 Task: Create a rule to move emails from Shubham Jain with the subject 'Application' to the 'Development' folder.
Action: Mouse moved to (68, 168)
Screenshot: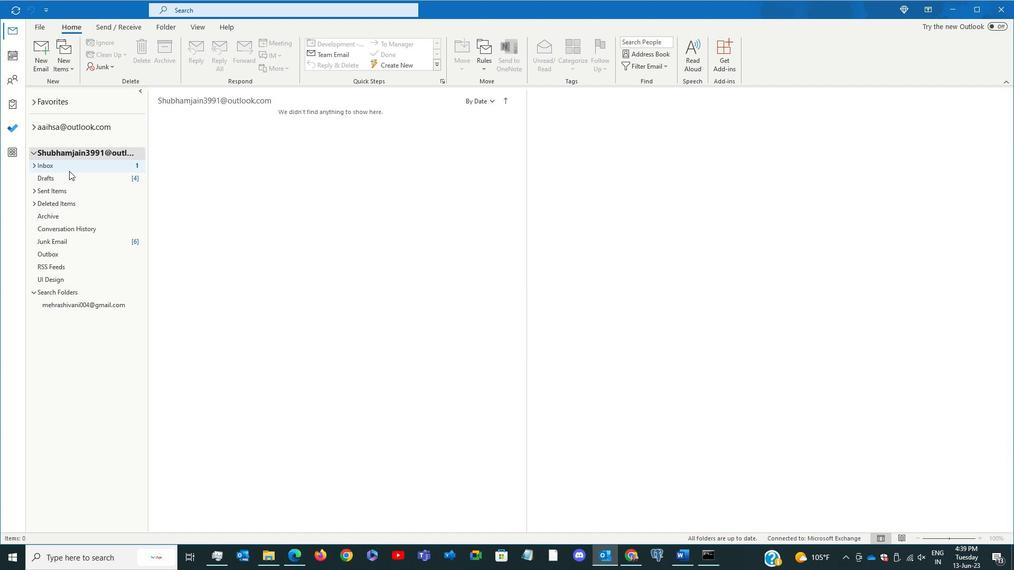 
Action: Mouse pressed left at (68, 168)
Screenshot: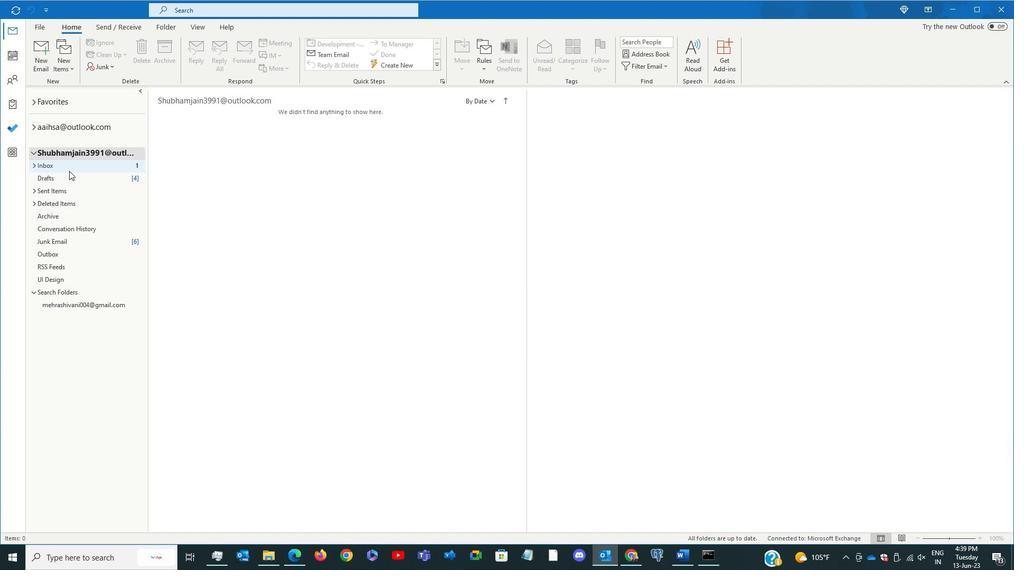 
Action: Mouse moved to (481, 66)
Screenshot: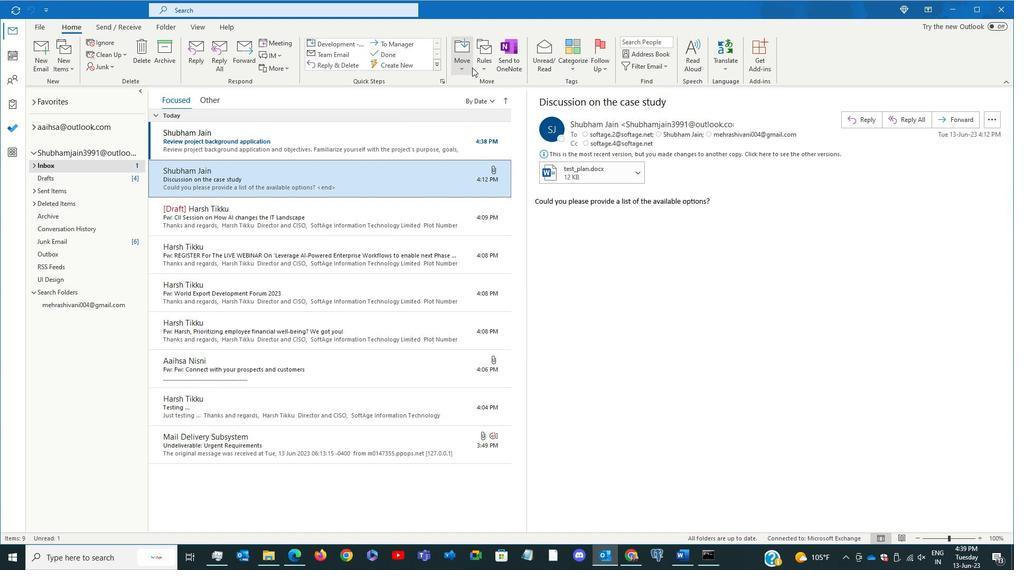 
Action: Mouse pressed left at (481, 66)
Screenshot: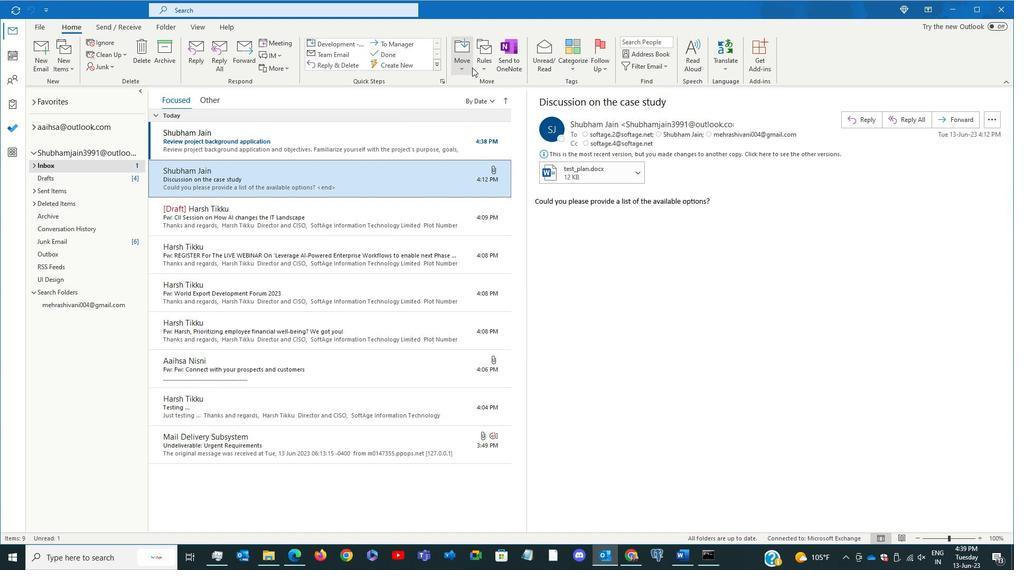 
Action: Mouse moved to (508, 156)
Screenshot: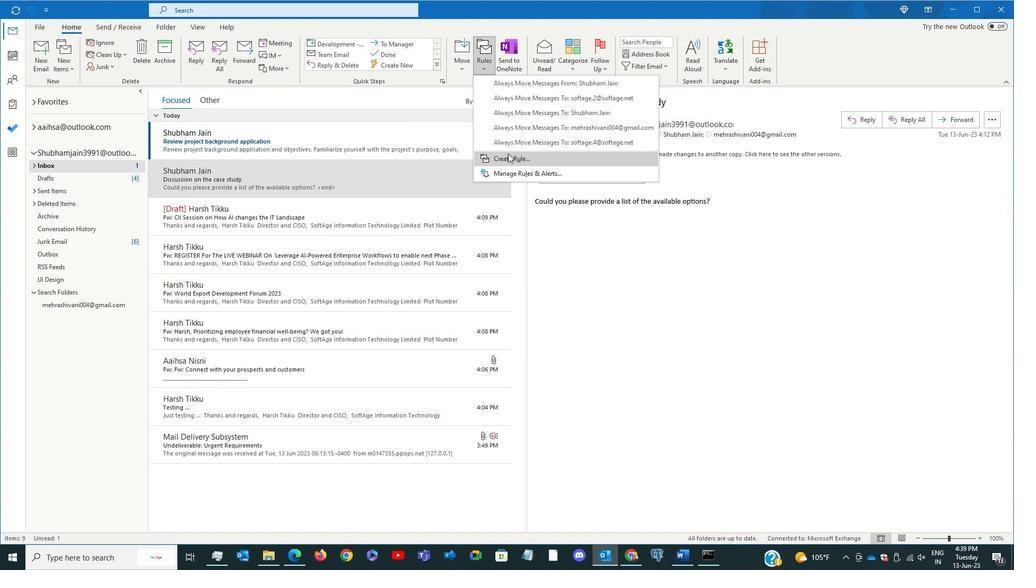 
Action: Mouse pressed left at (508, 156)
Screenshot: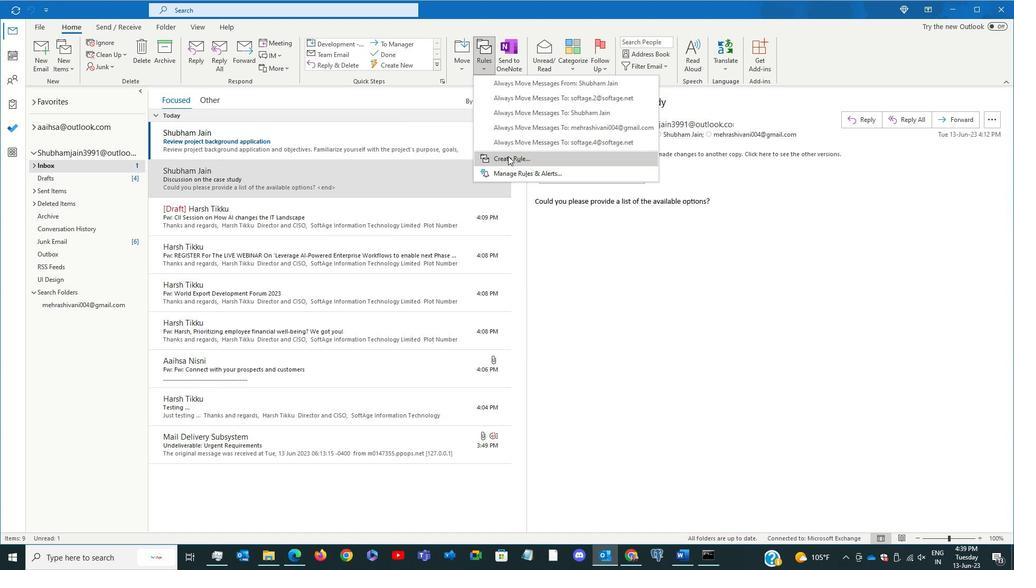 
Action: Mouse moved to (402, 244)
Screenshot: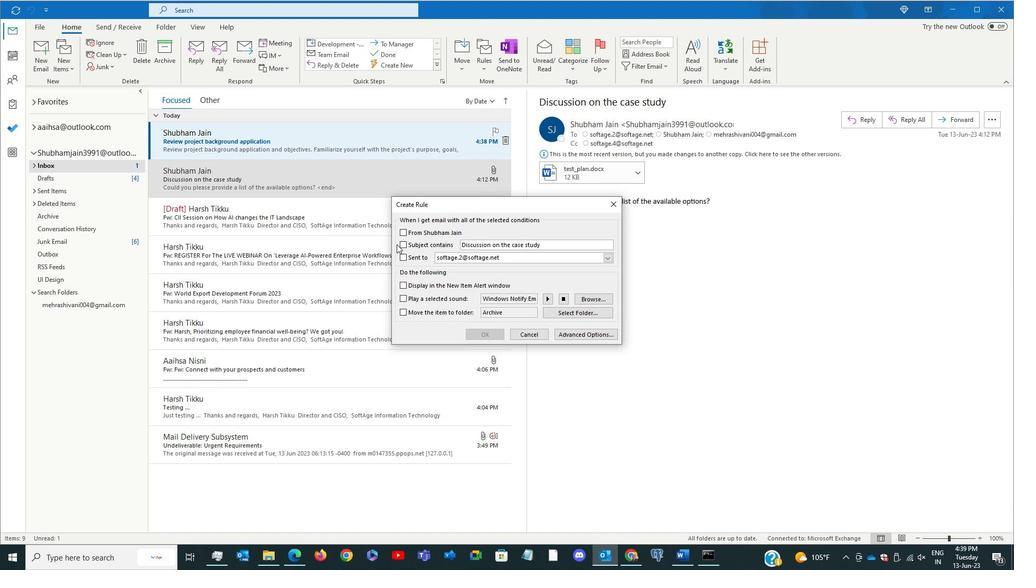 
Action: Mouse pressed left at (402, 244)
Screenshot: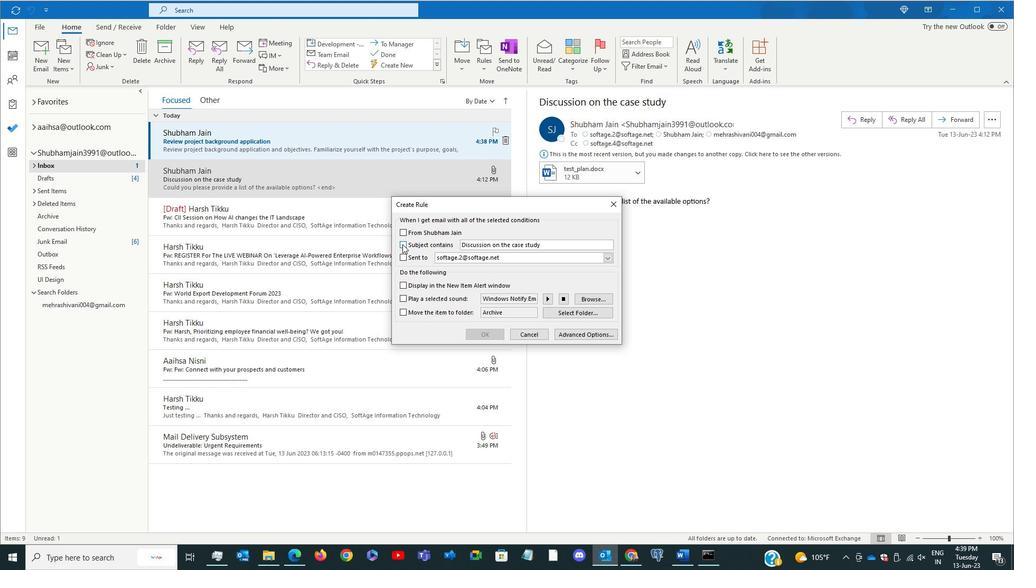 
Action: Mouse moved to (543, 246)
Screenshot: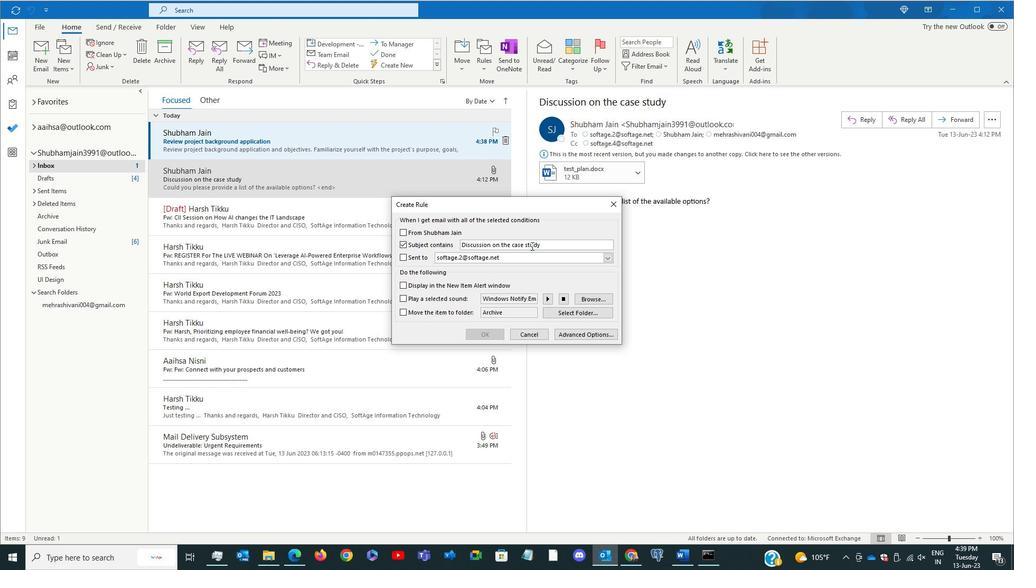 
Action: Mouse pressed left at (543, 246)
Screenshot: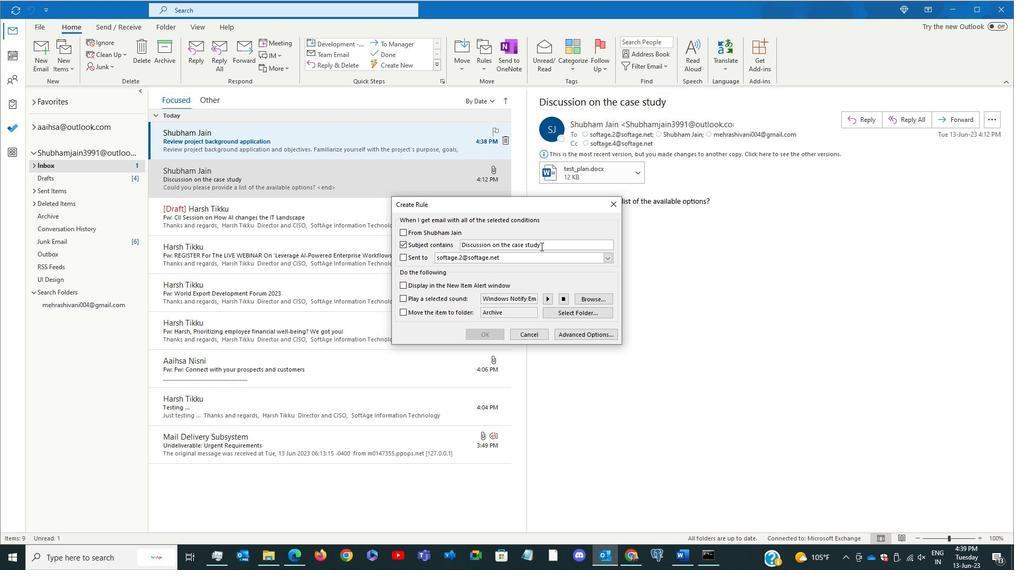 
Action: Key pressed <Key.backspace><Key.backspace><Key.backspace><Key.backspace><Key.backspace><Key.backspace><Key.backspace><Key.backspace><Key.backspace><Key.backspace><Key.backspace><Key.backspace><Key.backspace><Key.backspace><Key.backspace><Key.backspace><Key.backspace><Key.backspace><Key.backspace><Key.backspace><Key.backspace><Key.backspace><Key.backspace><Key.backspace><Key.backspace><Key.backspace><Key.backspace><Key.backspace><Key.backspace><Key.backspace><Key.backspace><Key.backspace><Key.backspace><Key.backspace><Key.backspace><Key.backspace><Key.backspace><Key.shift>APPLICATION
Screenshot: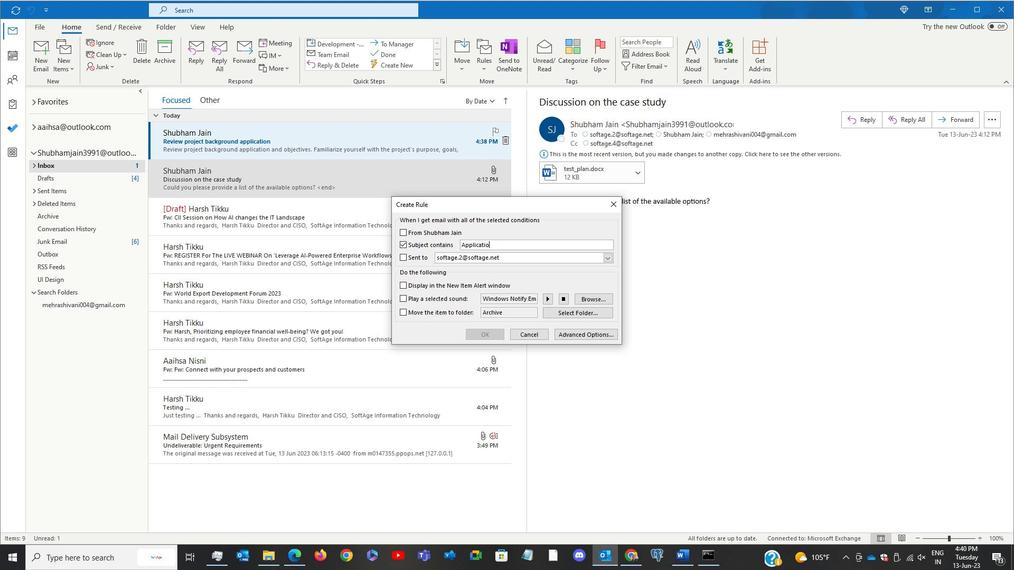 
Action: Mouse moved to (404, 312)
Screenshot: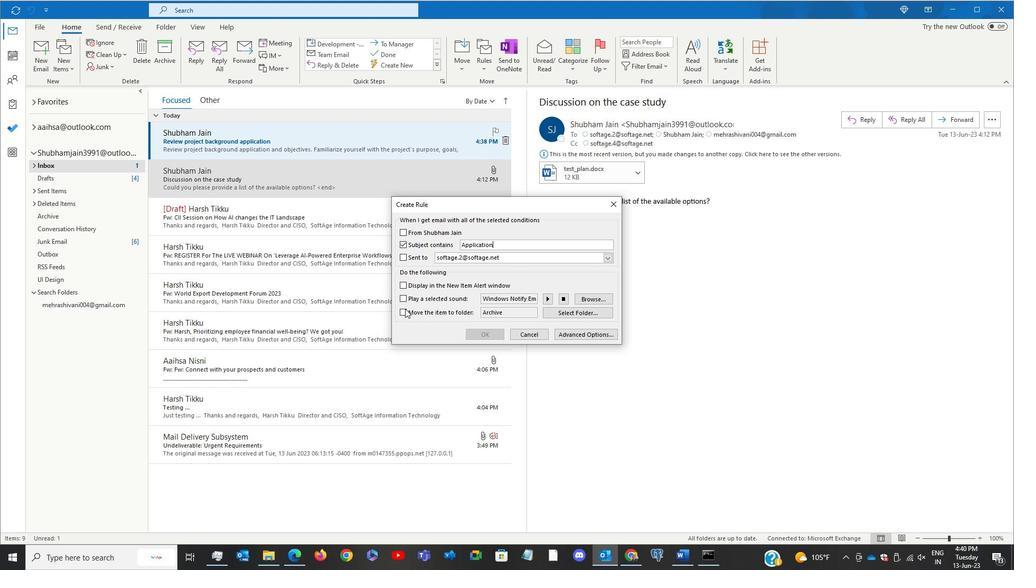 
Action: Mouse pressed left at (404, 312)
Screenshot: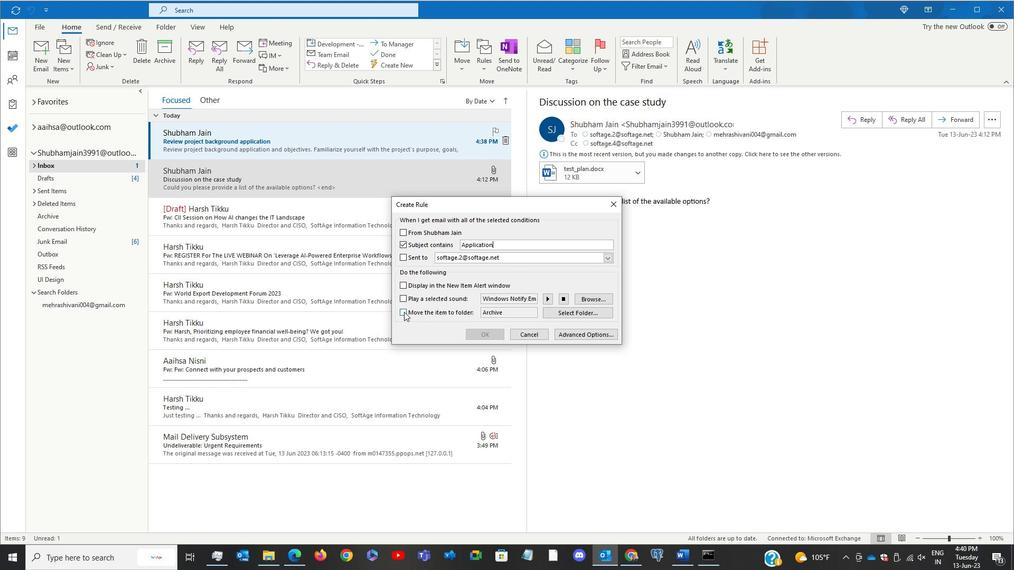 
Action: Mouse moved to (553, 314)
Screenshot: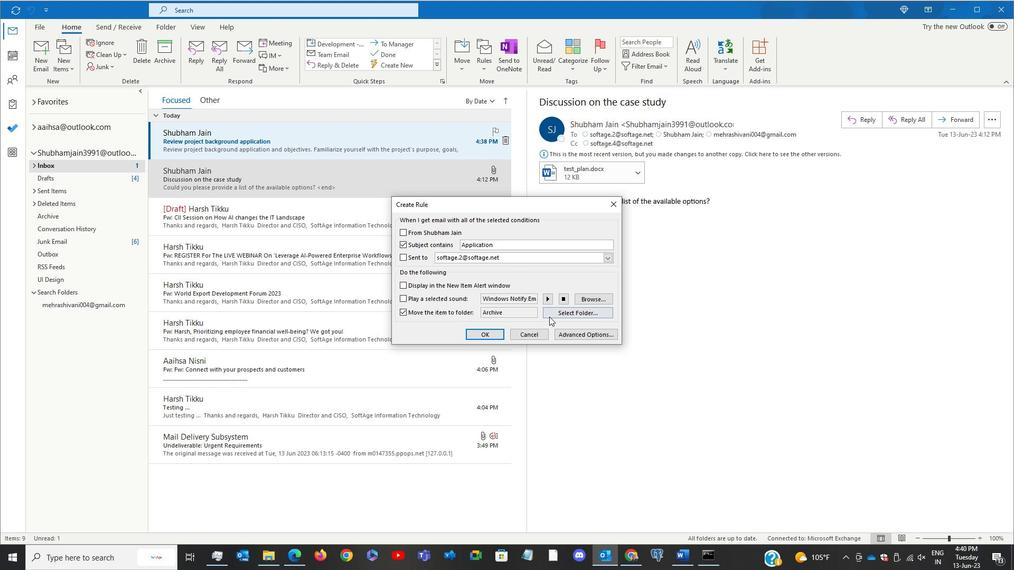 
Action: Mouse pressed left at (553, 314)
Screenshot: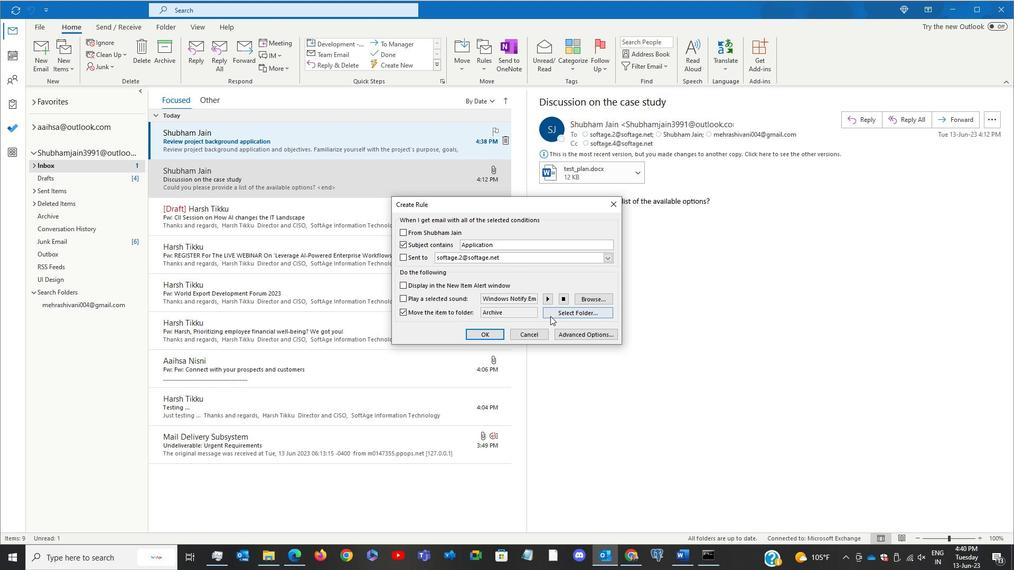 
Action: Mouse moved to (470, 327)
Screenshot: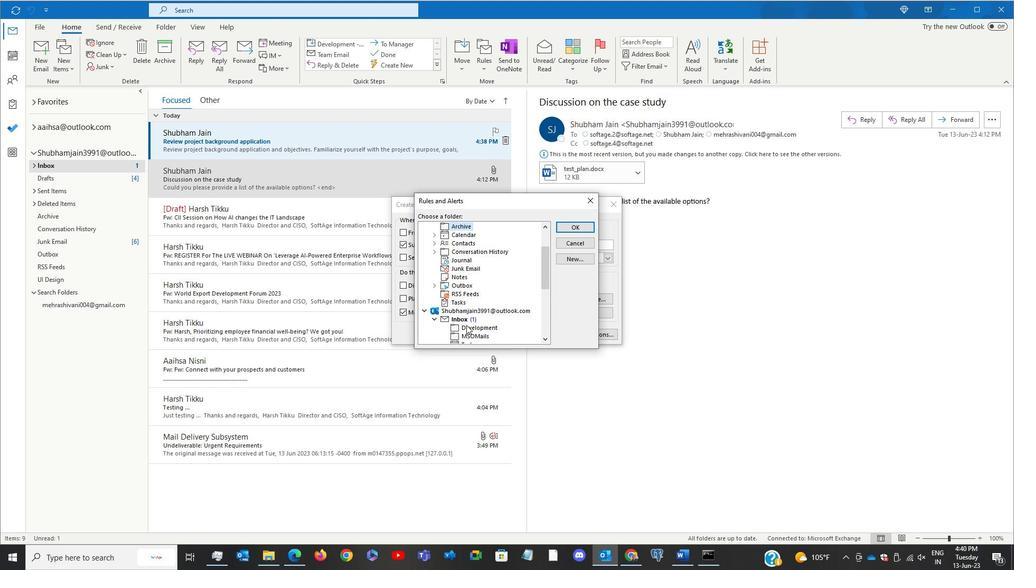 
Action: Mouse pressed left at (470, 327)
Screenshot: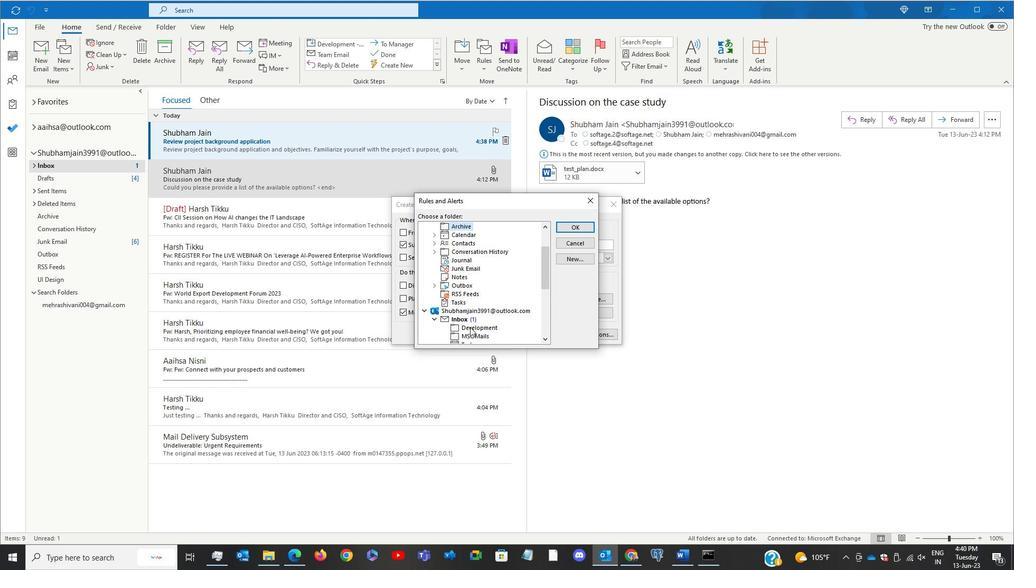 
Action: Mouse moved to (569, 228)
Screenshot: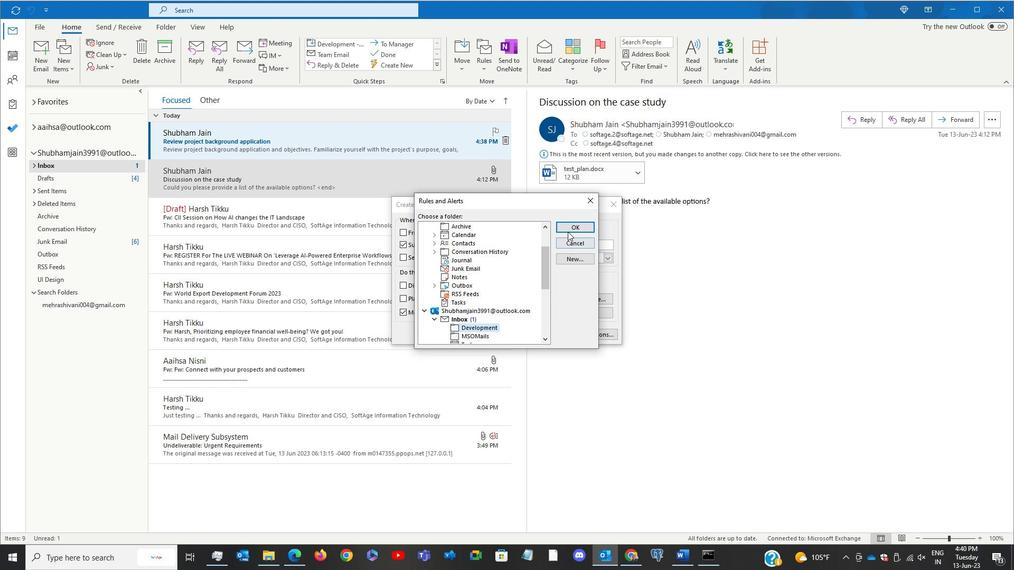 
Action: Mouse pressed left at (569, 228)
Screenshot: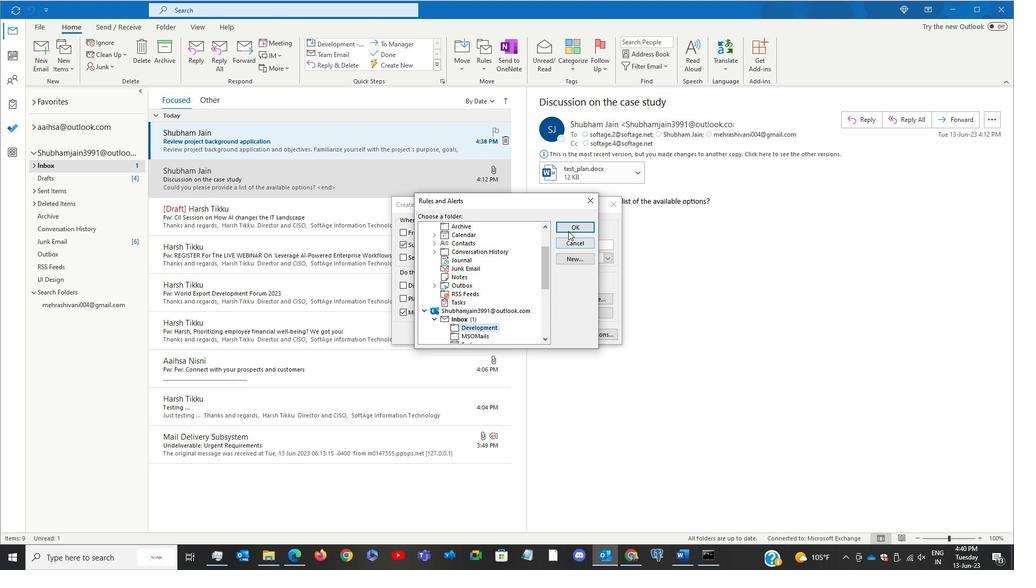 
Action: Mouse moved to (490, 330)
Screenshot: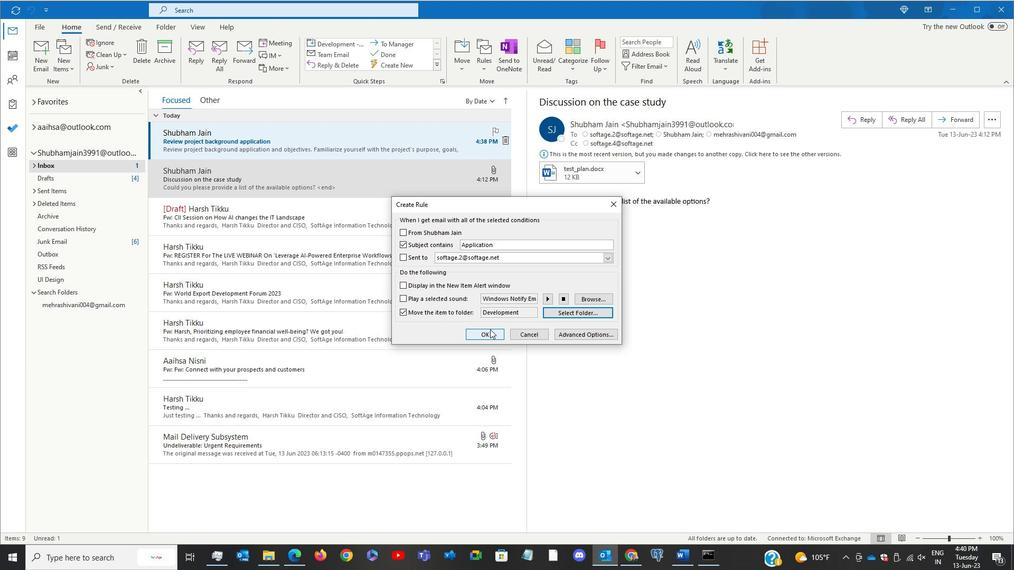 
Action: Mouse pressed left at (490, 330)
Screenshot: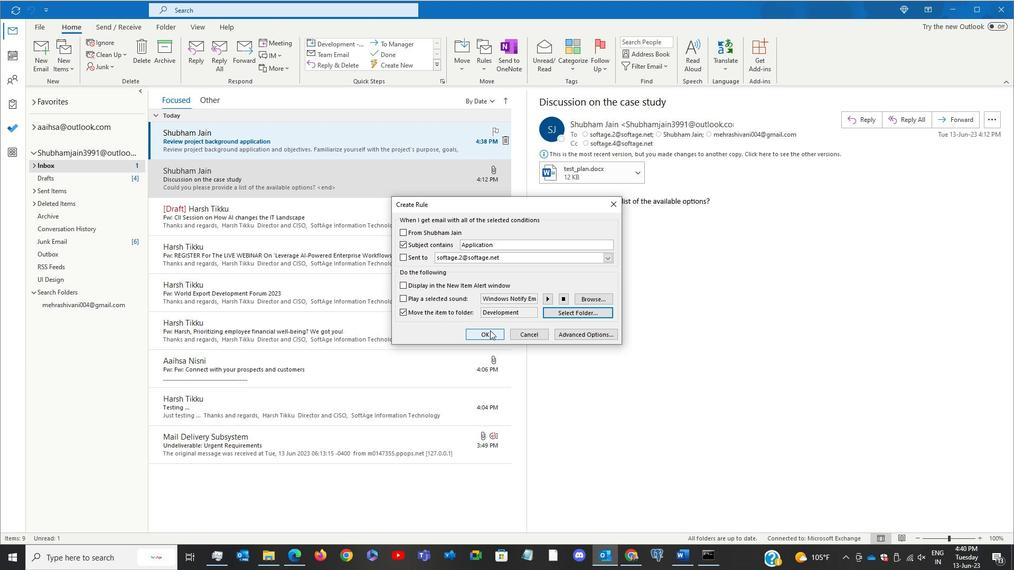 
Action: Mouse moved to (429, 268)
Screenshot: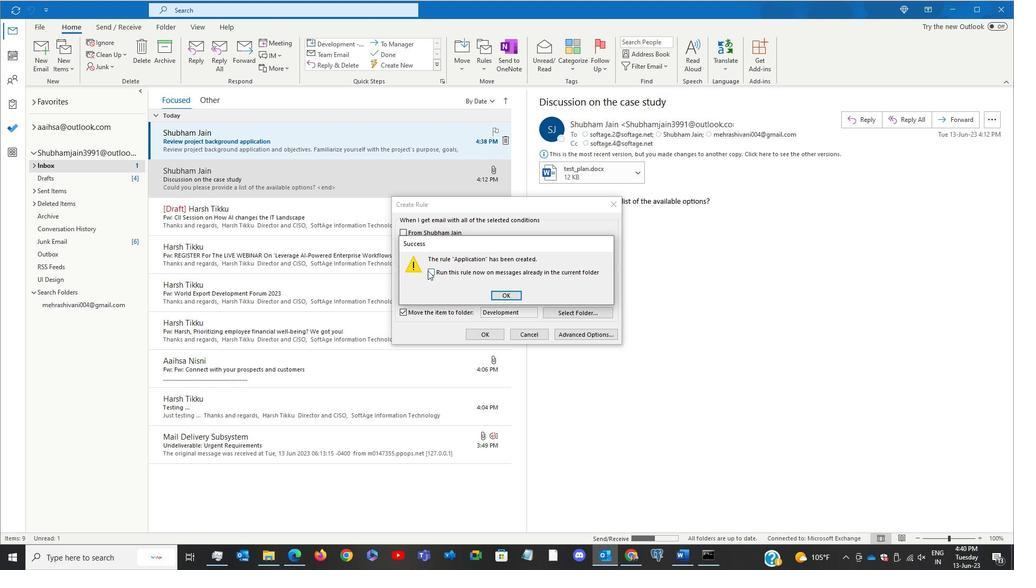 
Action: Mouse pressed left at (429, 268)
Screenshot: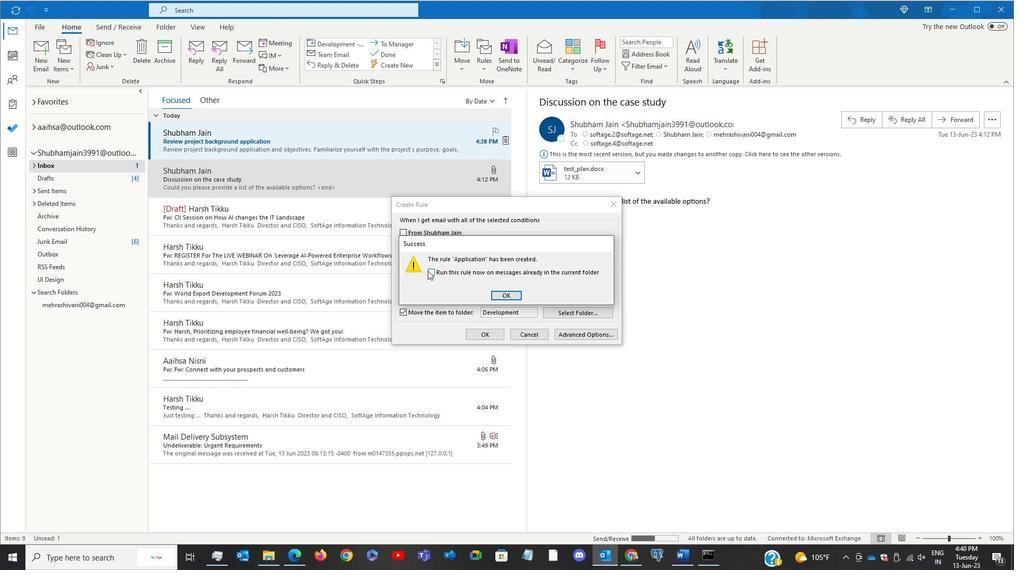 
Action: Mouse moved to (501, 296)
Screenshot: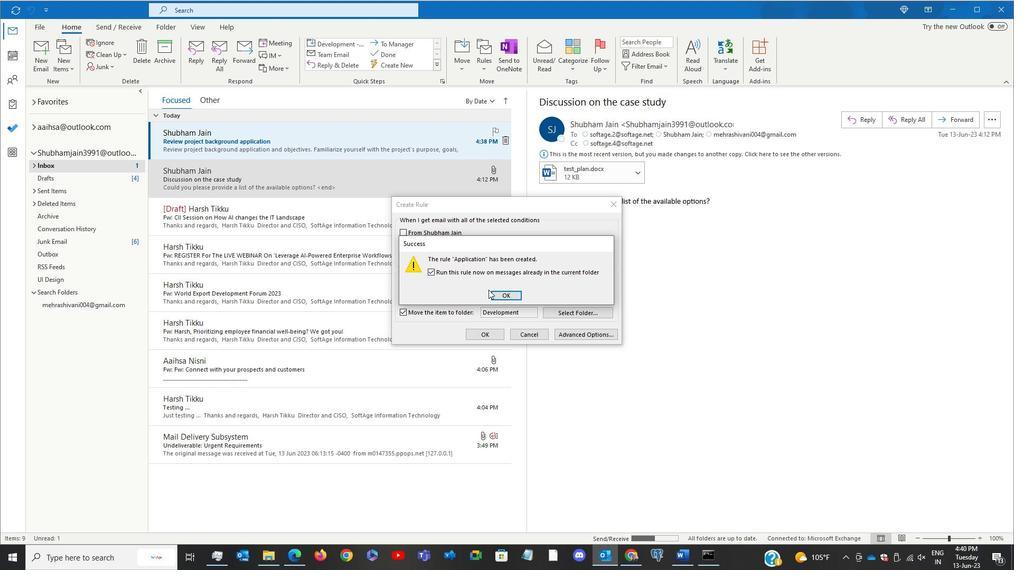 
Action: Mouse pressed left at (501, 296)
Screenshot: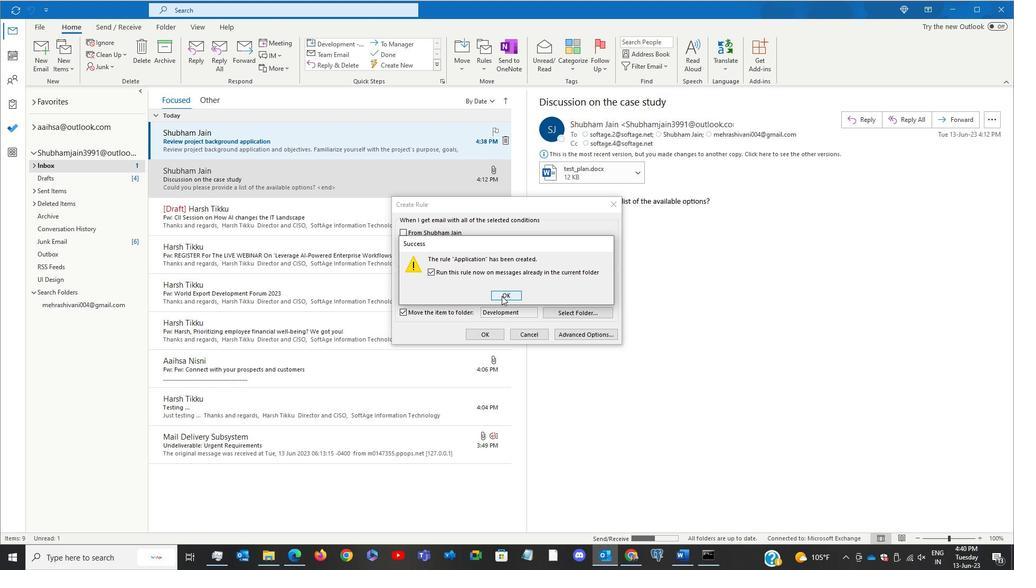 
